 Task: Add Wiley's Finest Wild Alaskan Fish Oil Easy Swallow Mini to the cart.
Action: Mouse moved to (237, 105)
Screenshot: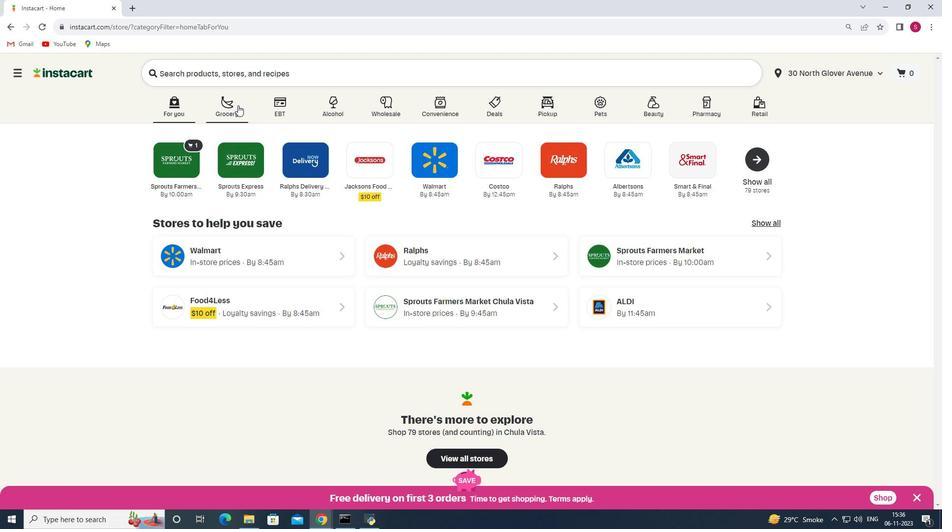 
Action: Mouse pressed left at (237, 105)
Screenshot: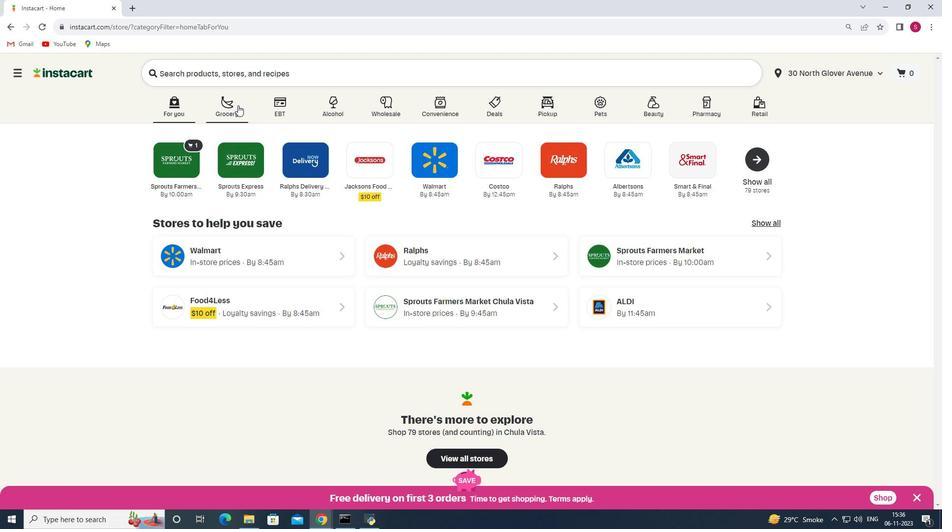 
Action: Mouse moved to (244, 285)
Screenshot: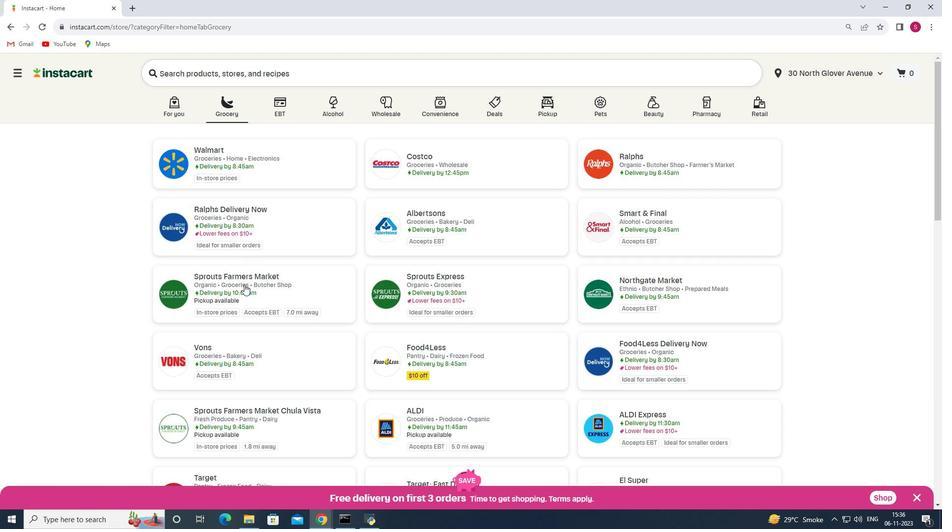 
Action: Mouse pressed left at (244, 285)
Screenshot: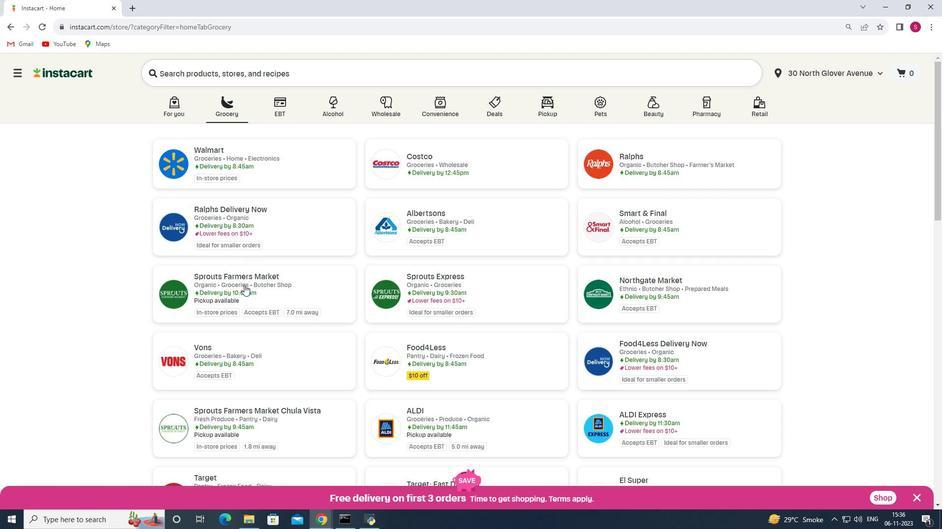
Action: Mouse moved to (23, 338)
Screenshot: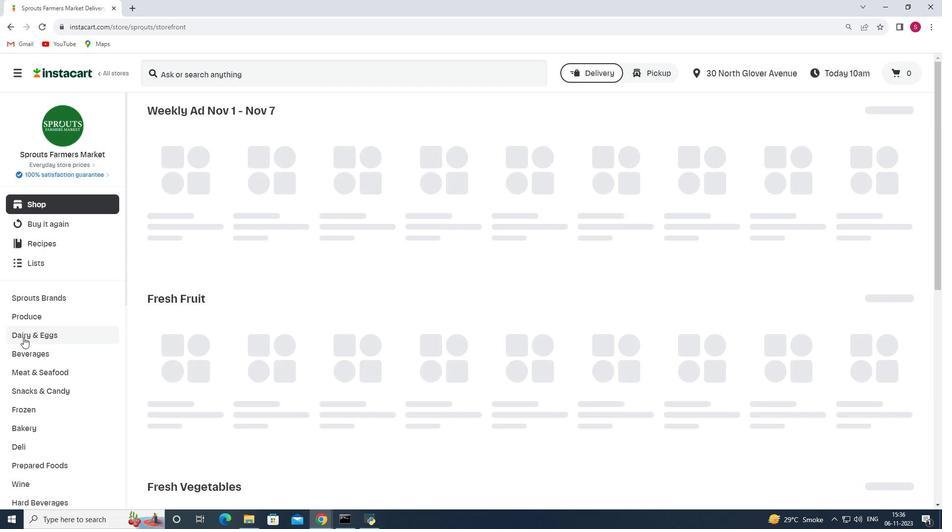 
Action: Mouse scrolled (23, 337) with delta (0, 0)
Screenshot: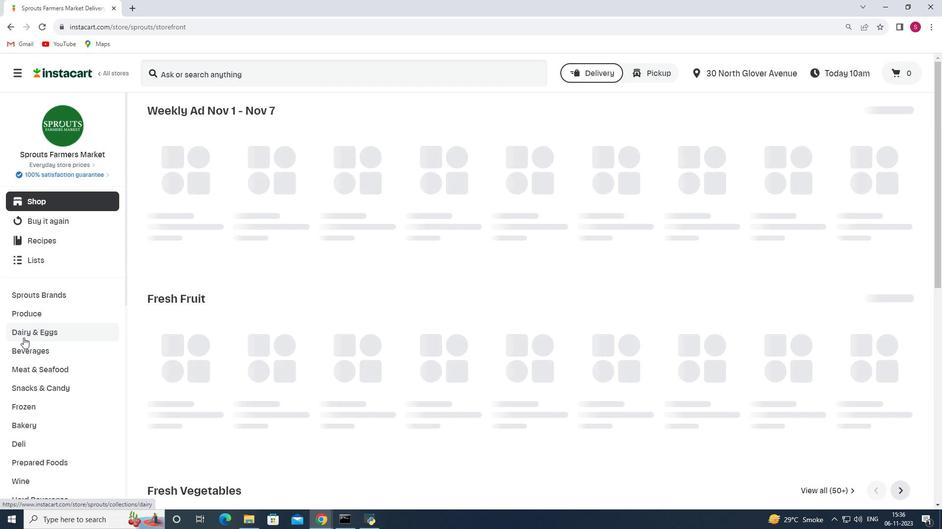 
Action: Mouse scrolled (23, 337) with delta (0, 0)
Screenshot: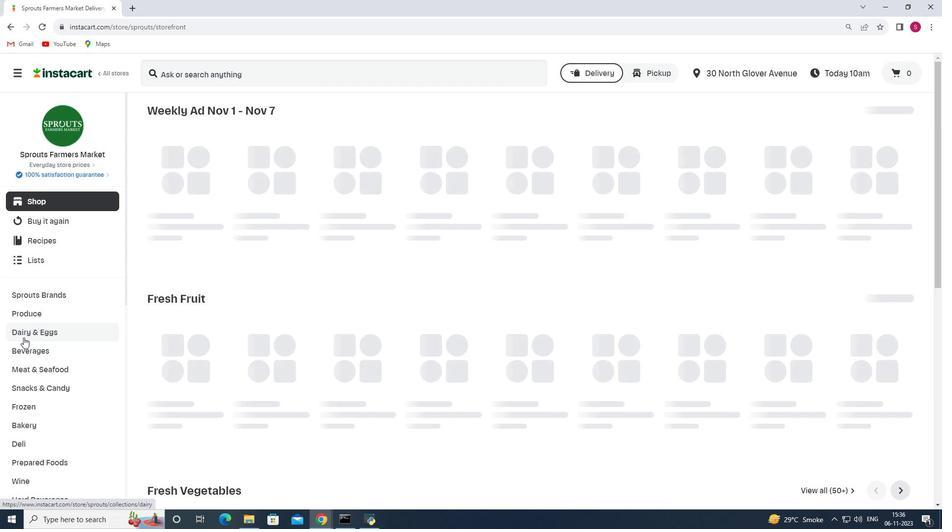 
Action: Mouse scrolled (23, 337) with delta (0, 0)
Screenshot: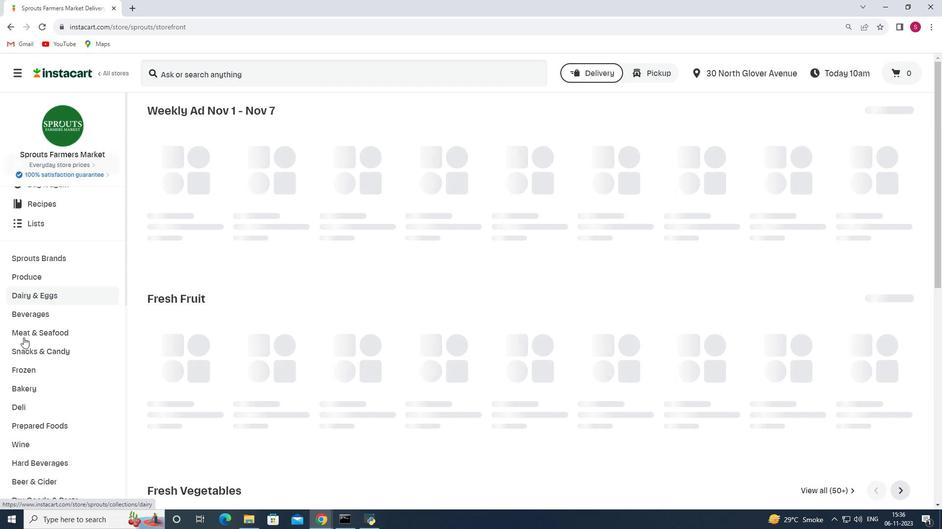 
Action: Mouse scrolled (23, 337) with delta (0, 0)
Screenshot: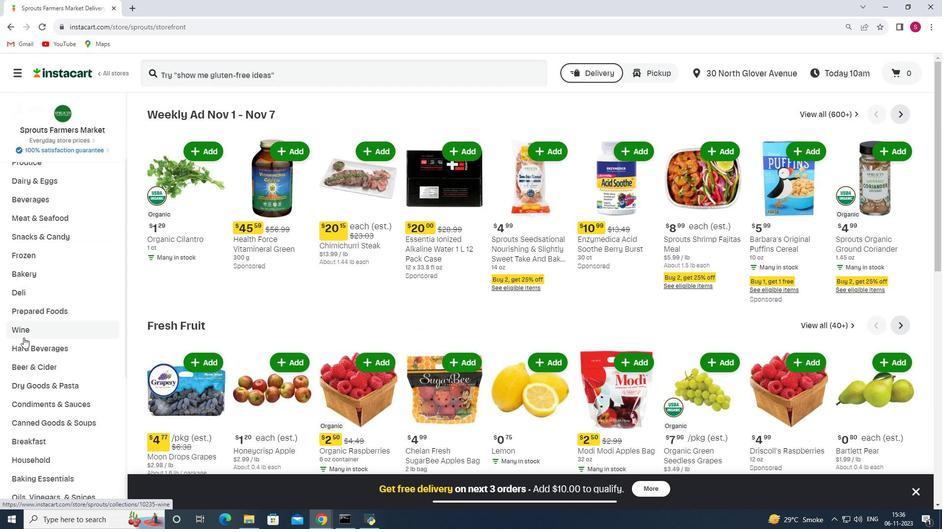 
Action: Mouse scrolled (23, 337) with delta (0, 0)
Screenshot: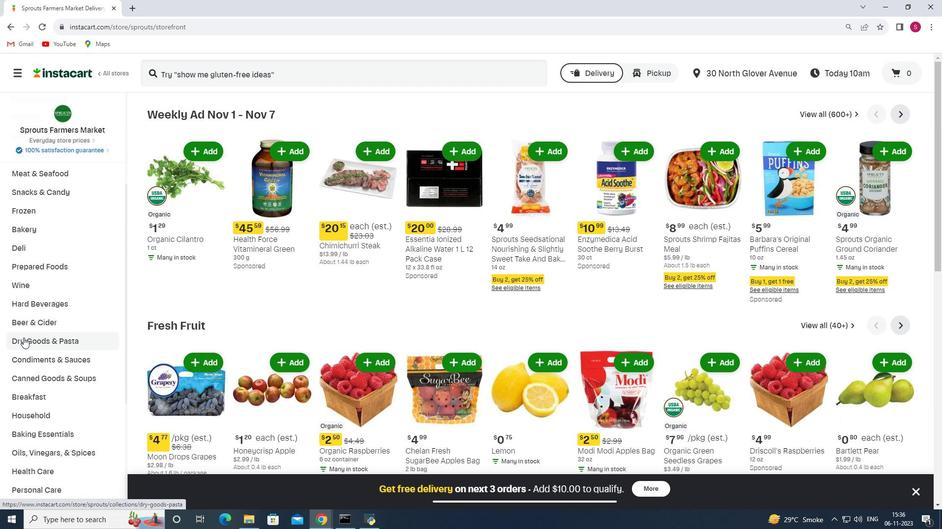 
Action: Mouse moved to (26, 350)
Screenshot: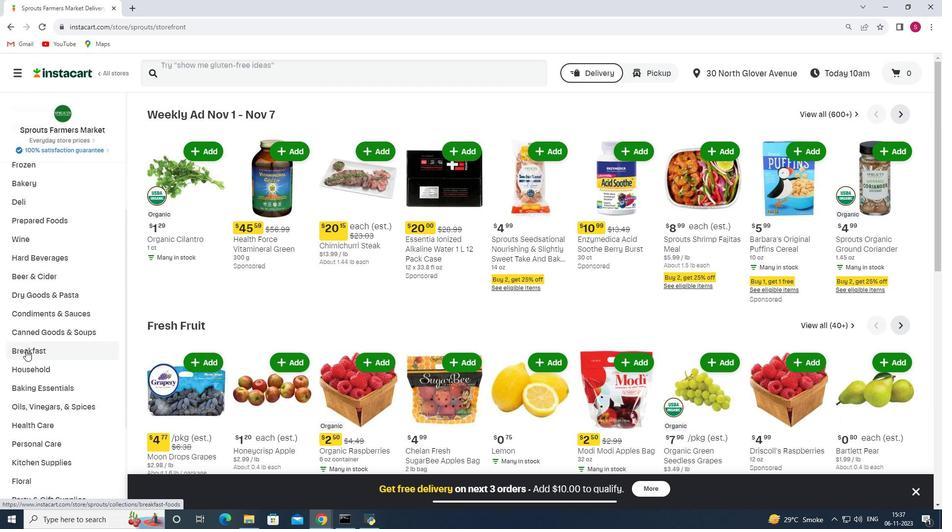 
Action: Mouse scrolled (26, 350) with delta (0, 0)
Screenshot: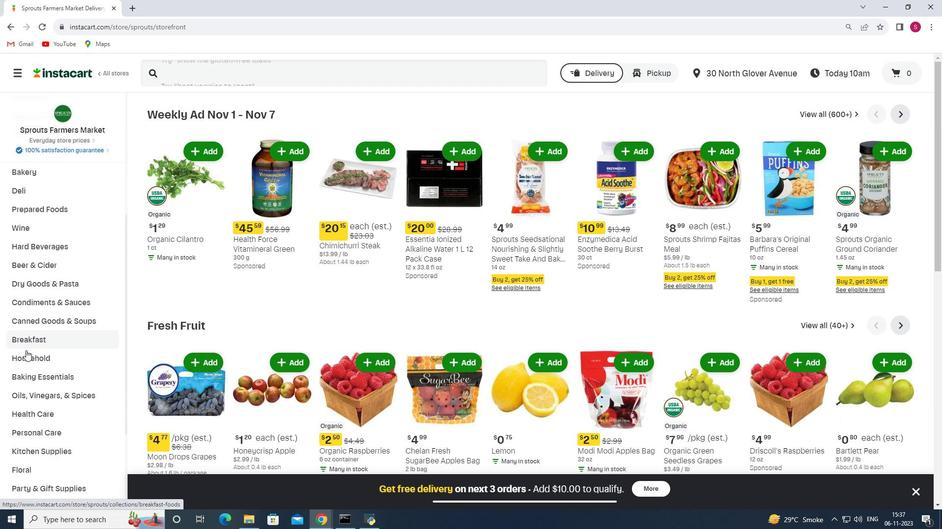 
Action: Mouse moved to (34, 374)
Screenshot: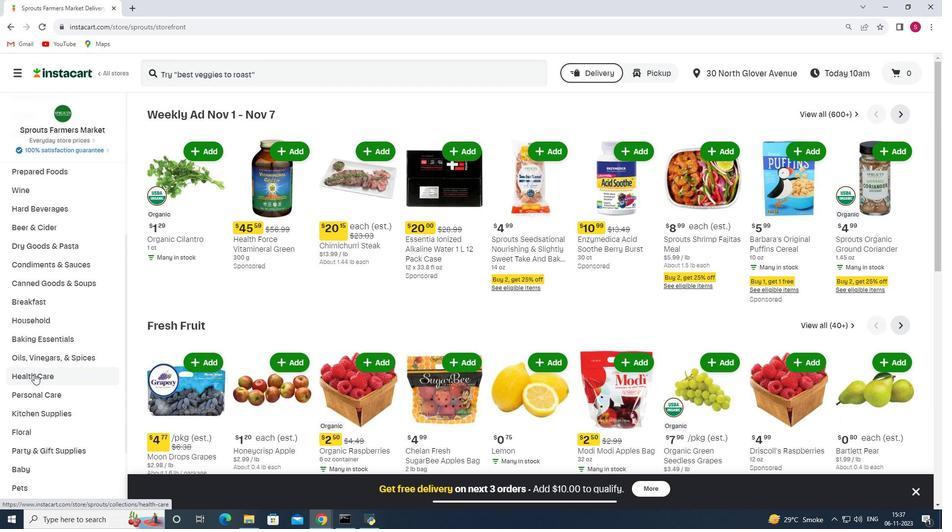 
Action: Mouse pressed left at (34, 374)
Screenshot: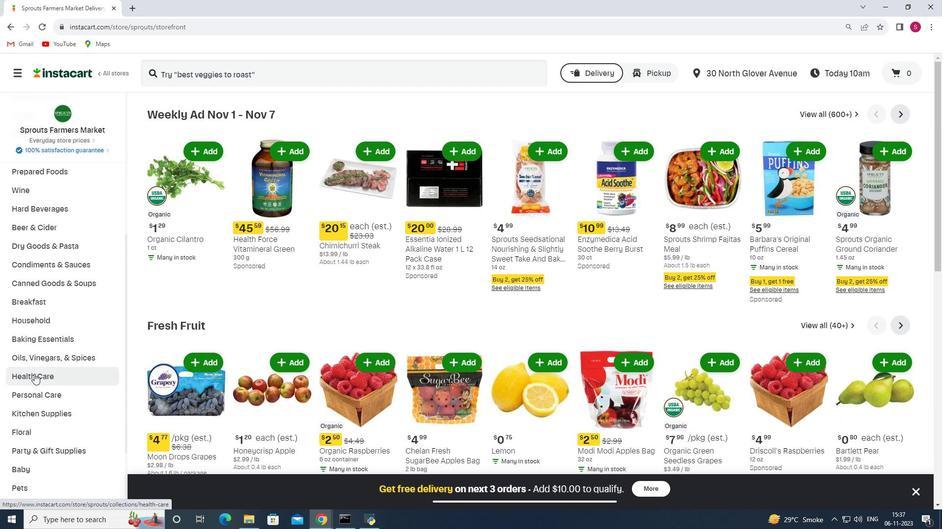 
Action: Mouse moved to (360, 132)
Screenshot: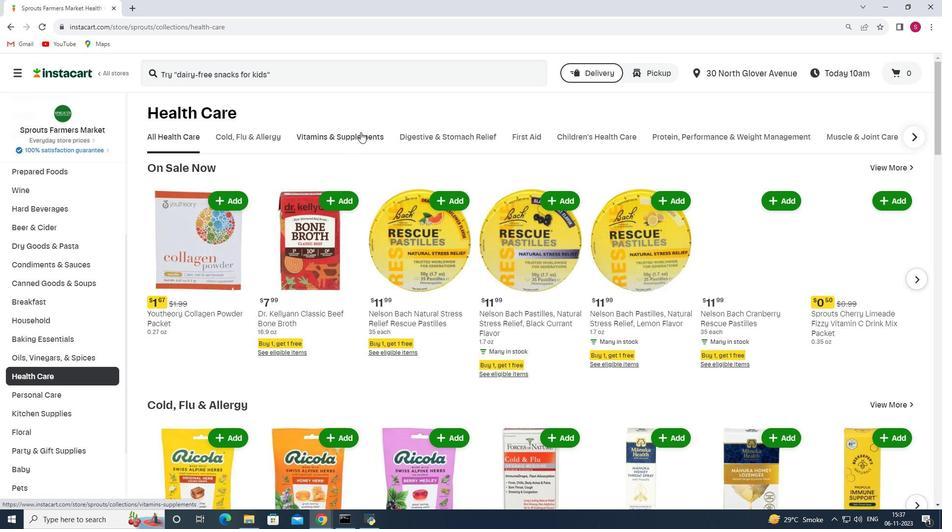 
Action: Mouse pressed left at (360, 132)
Screenshot: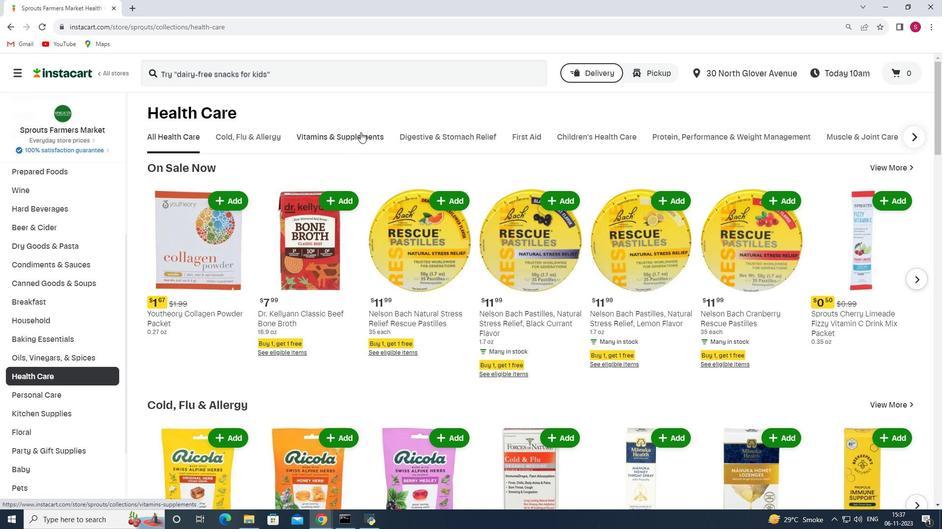 
Action: Mouse moved to (680, 180)
Screenshot: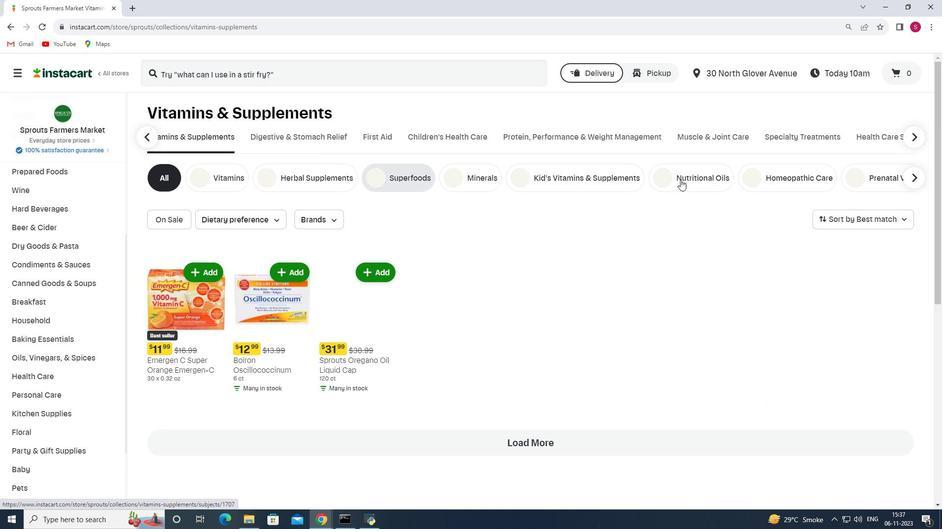
Action: Mouse pressed left at (680, 180)
Screenshot: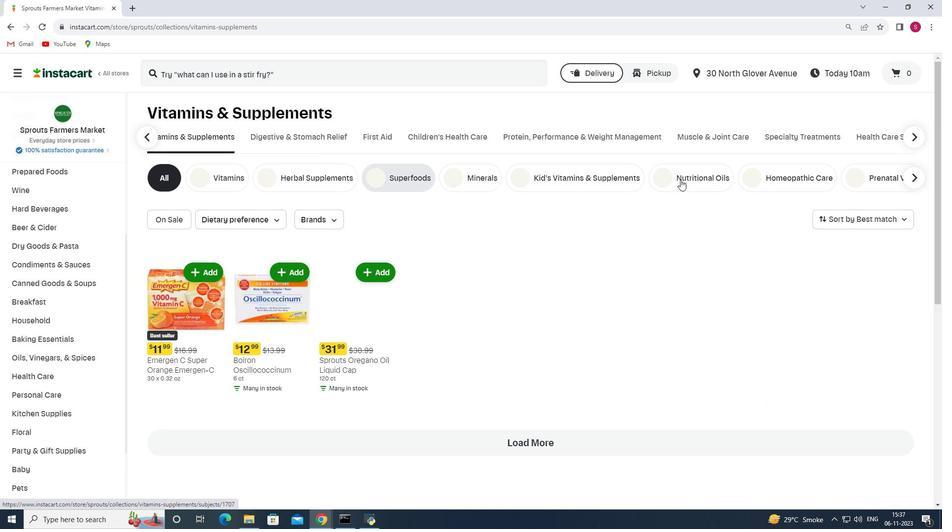 
Action: Mouse moved to (263, 72)
Screenshot: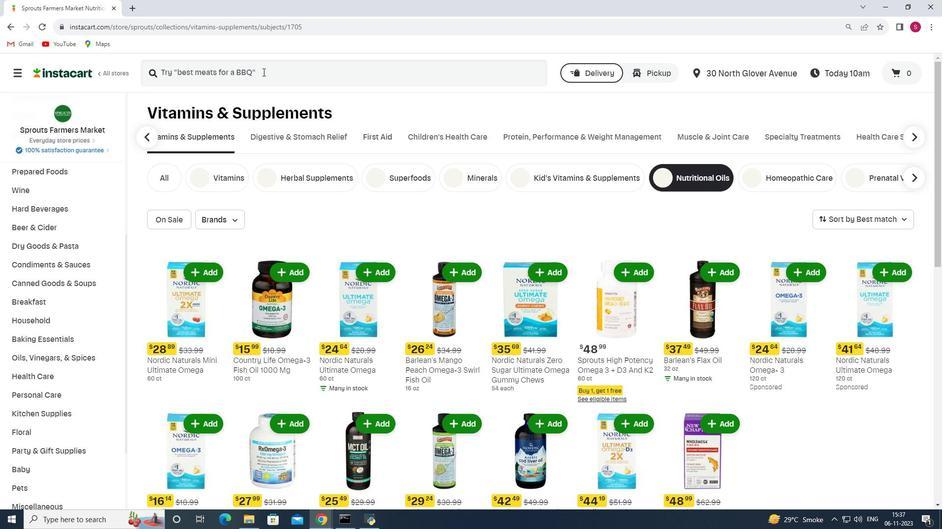 
Action: Mouse pressed left at (263, 72)
Screenshot: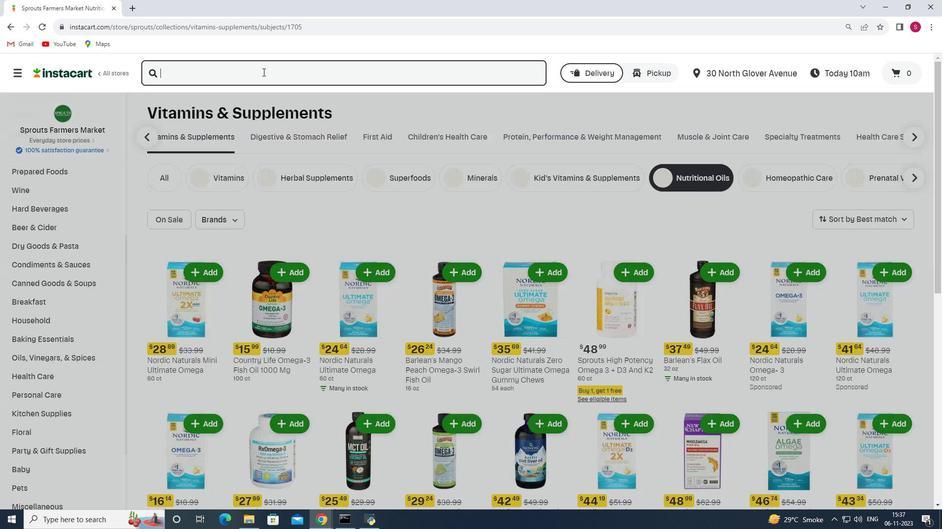 
Action: Key pressed <Key.shift>Wiley's<Key.space><Key.shift>Finest<Key.space><Key.shift>Wild<Key.space><Key.shift>Alaskan<Key.space><Key.shift>Fish<Key.space><Key.shift>Oil<Key.space><Key.shift>Easy<Key.space><Key.shift>Swallow<Key.space><Key.shift>Mini<Key.enter>
Screenshot: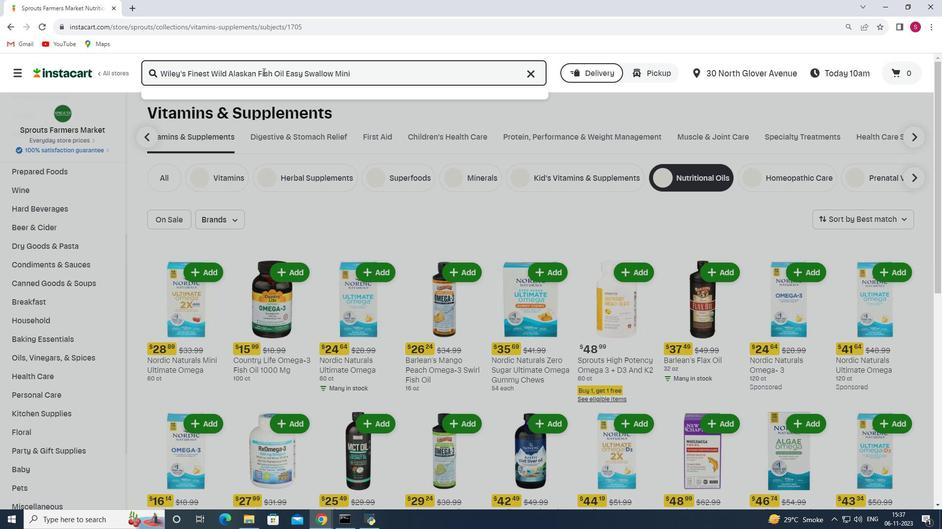 
Action: Mouse moved to (416, 145)
Screenshot: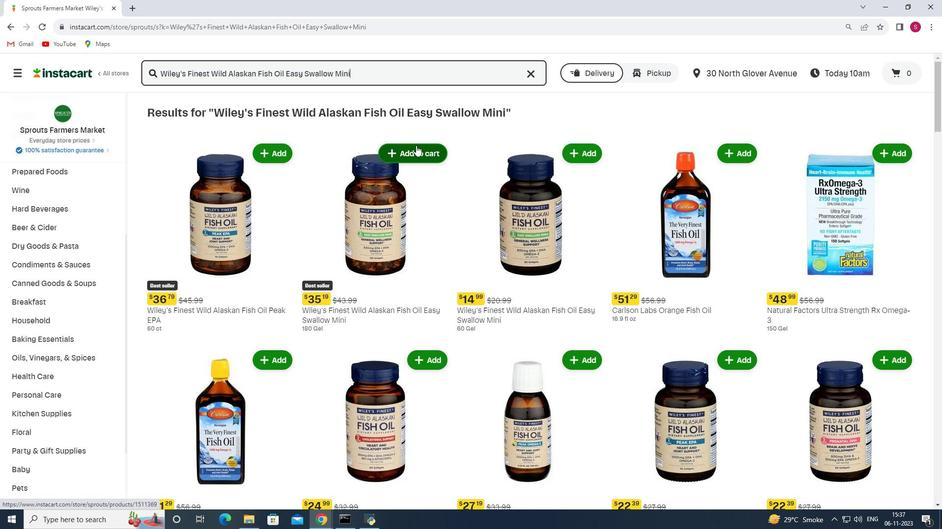 
Action: Mouse pressed left at (416, 145)
Screenshot: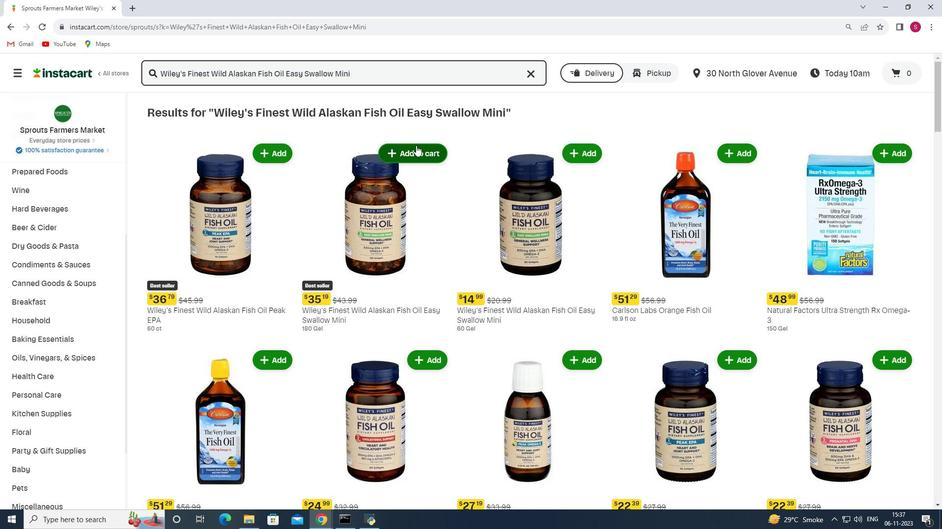 
Action: Mouse moved to (423, 168)
Screenshot: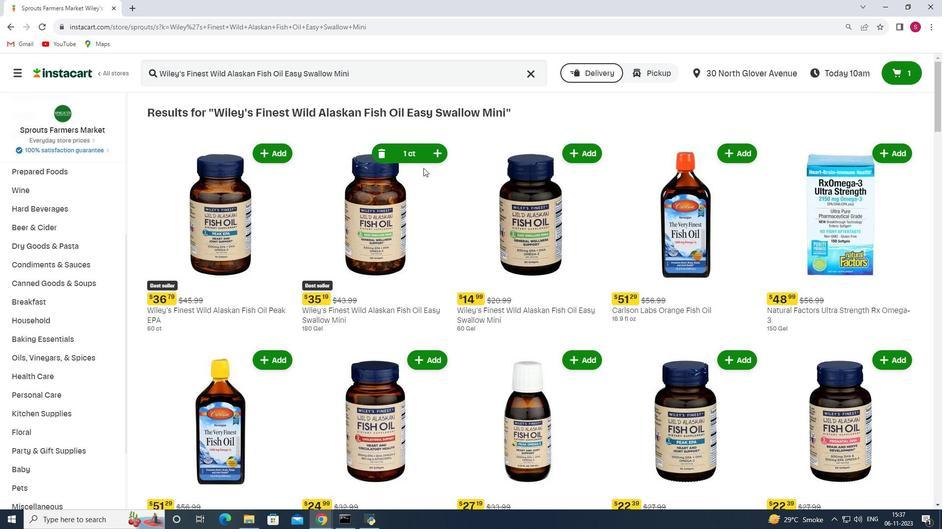 
